 Task: Write and save a response "The best project I ever worked on was developing a comprehensive employee training guide for a start-up company".
Action: Mouse moved to (511, 58)
Screenshot: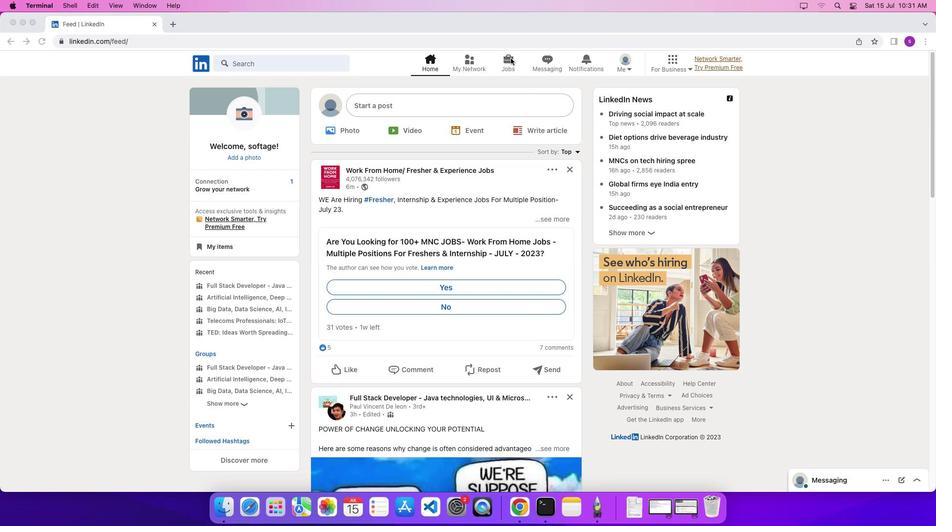 
Action: Mouse pressed left at (511, 58)
Screenshot: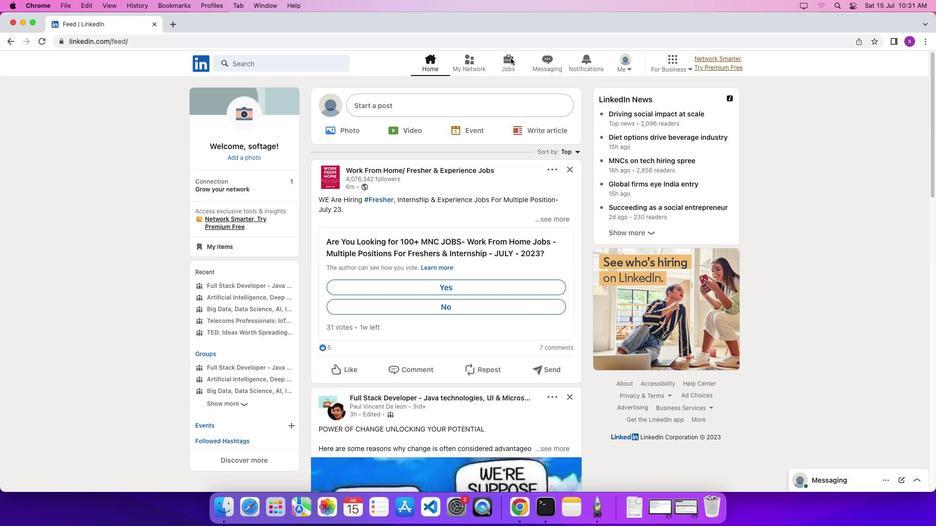 
Action: Mouse pressed left at (511, 58)
Screenshot: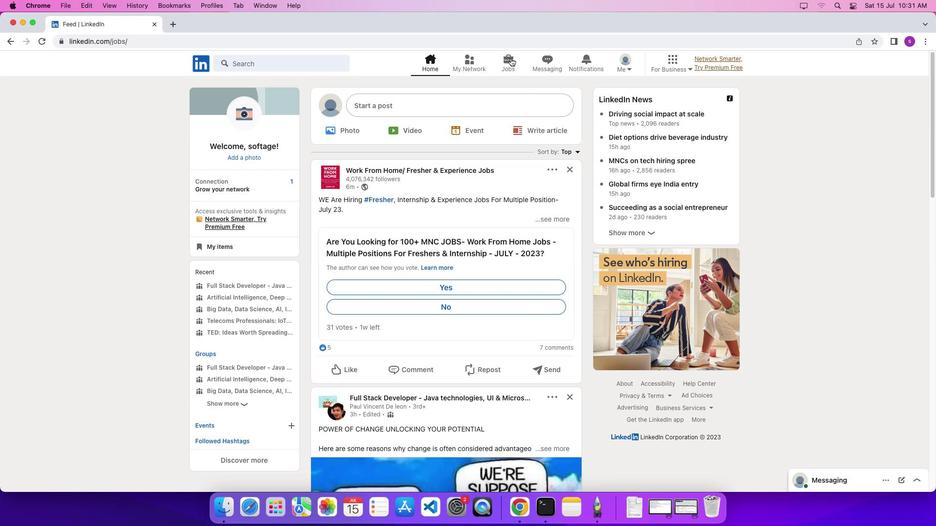
Action: Mouse moved to (223, 177)
Screenshot: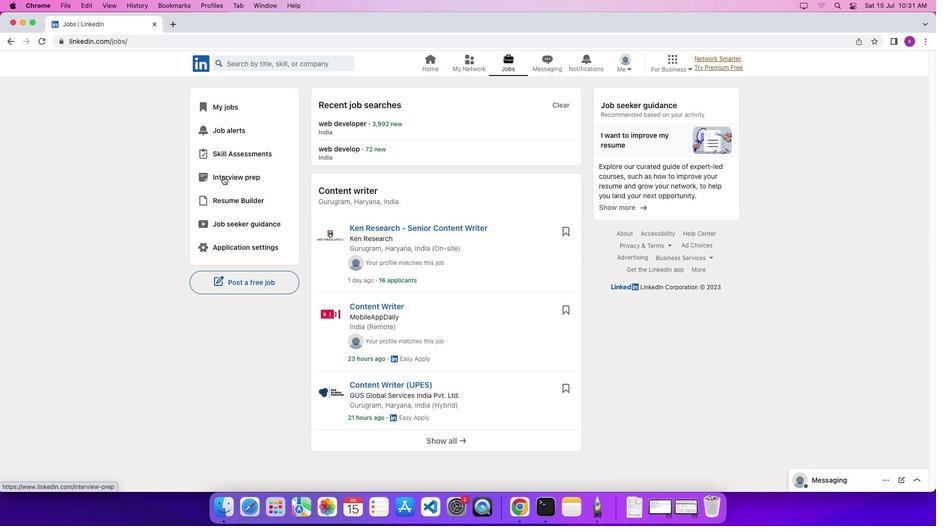 
Action: Mouse pressed left at (223, 177)
Screenshot: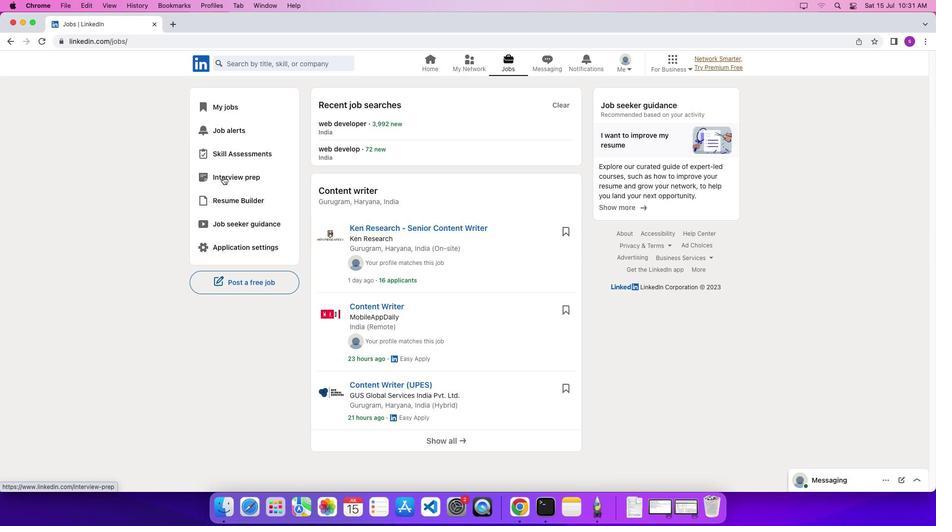 
Action: Mouse moved to (320, 108)
Screenshot: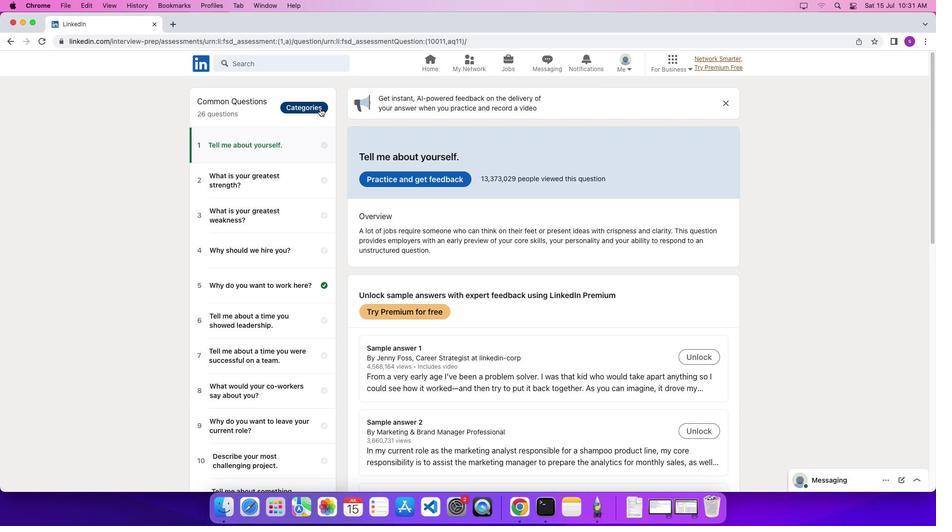
Action: Mouse pressed left at (320, 108)
Screenshot: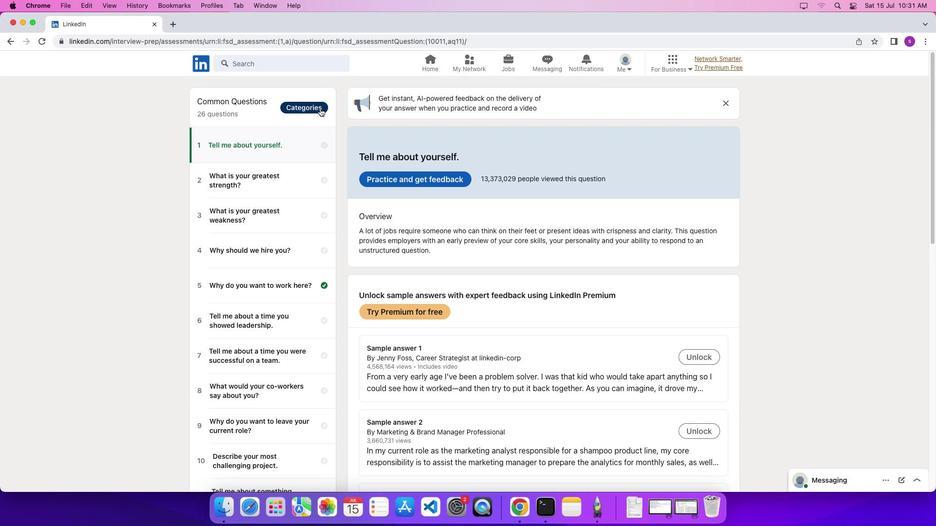 
Action: Mouse moved to (249, 394)
Screenshot: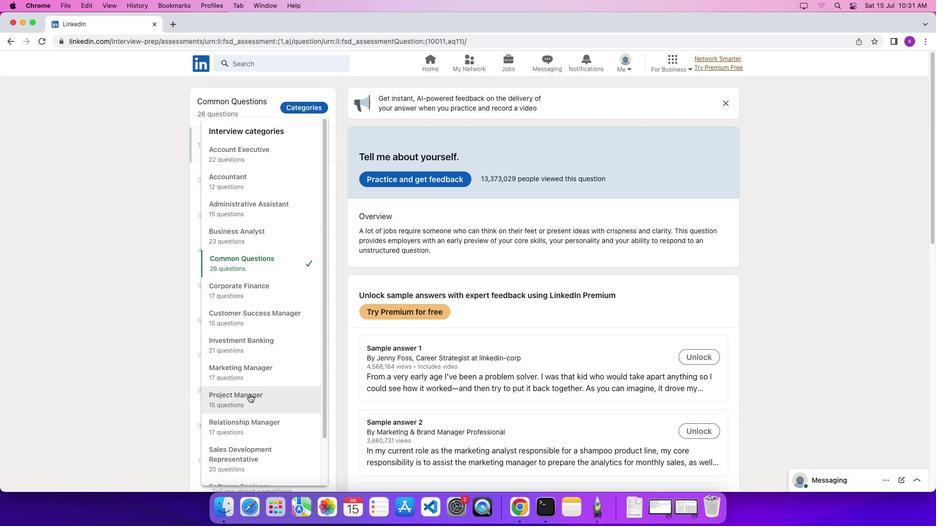 
Action: Mouse pressed left at (249, 394)
Screenshot: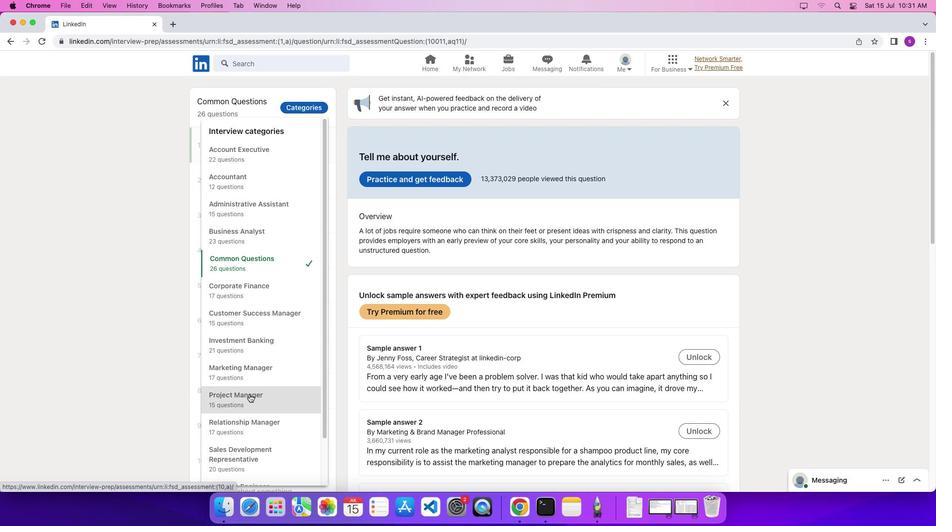 
Action: Mouse moved to (257, 368)
Screenshot: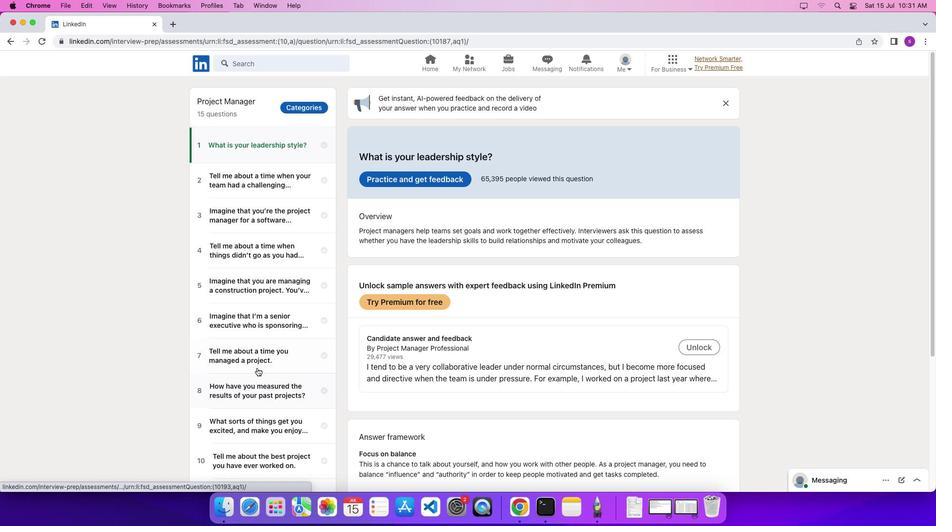 
Action: Mouse scrolled (257, 368) with delta (0, 0)
Screenshot: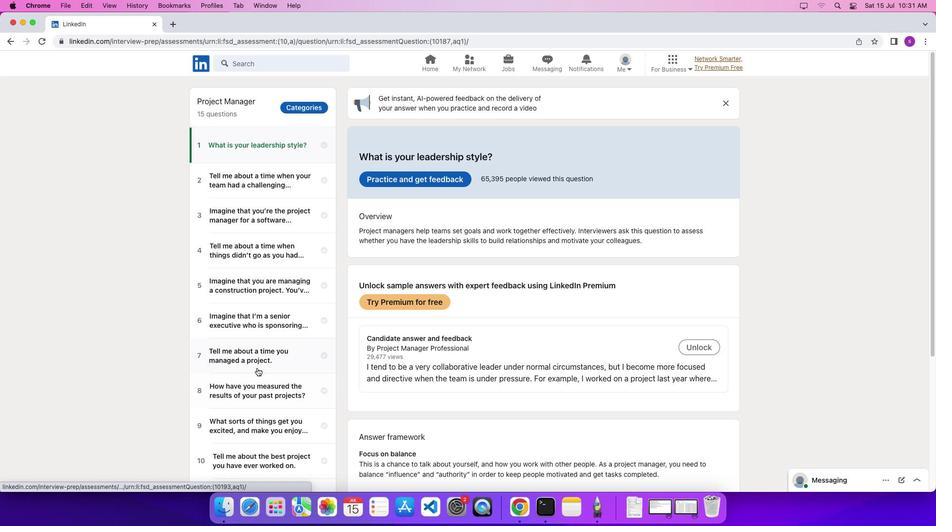 
Action: Mouse scrolled (257, 368) with delta (0, 0)
Screenshot: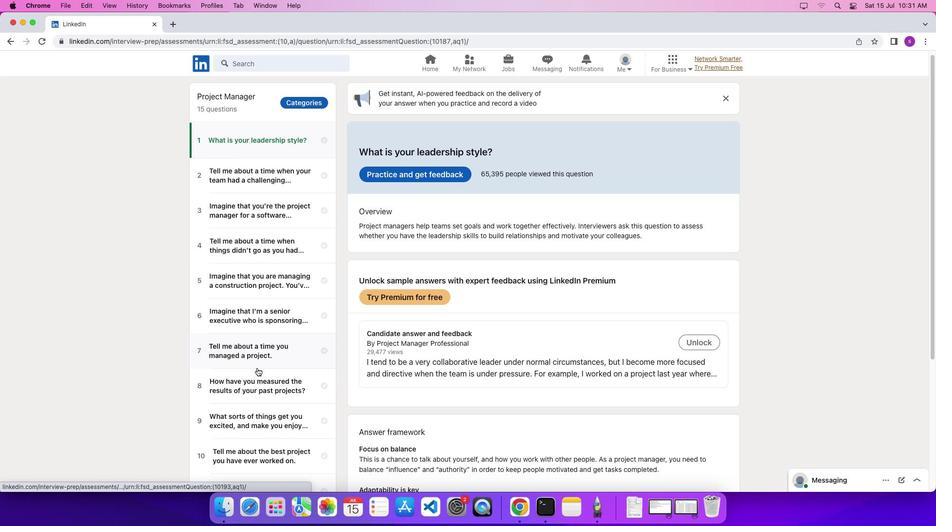 
Action: Mouse scrolled (257, 368) with delta (0, 0)
Screenshot: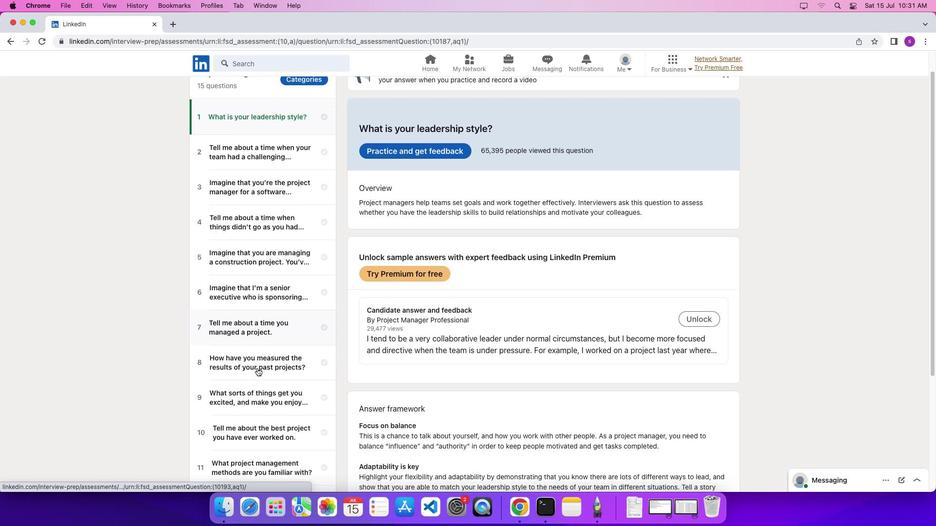 
Action: Mouse moved to (252, 390)
Screenshot: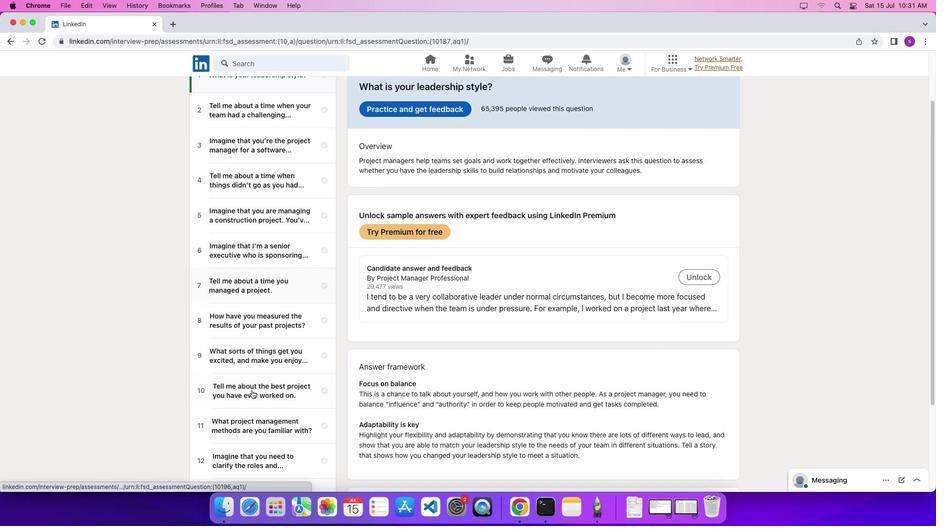 
Action: Mouse pressed left at (252, 390)
Screenshot: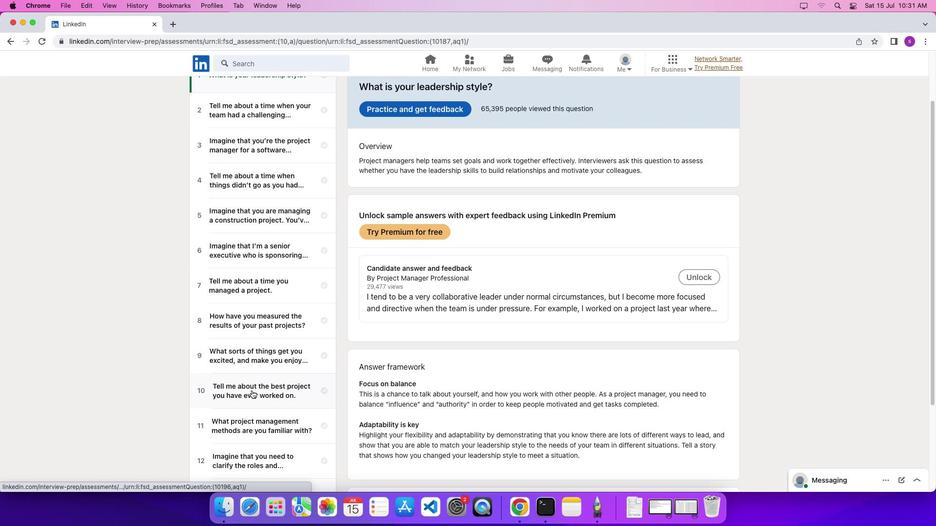 
Action: Mouse moved to (432, 177)
Screenshot: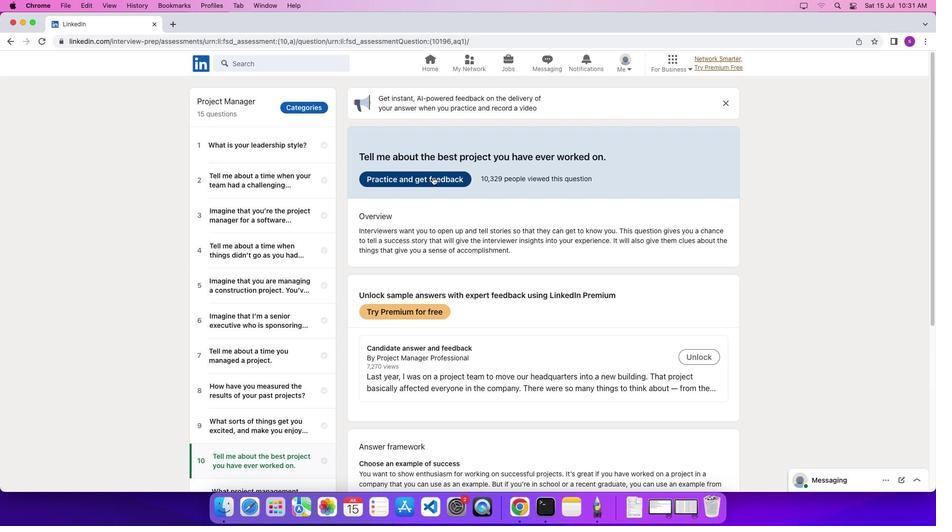 
Action: Mouse pressed left at (432, 177)
Screenshot: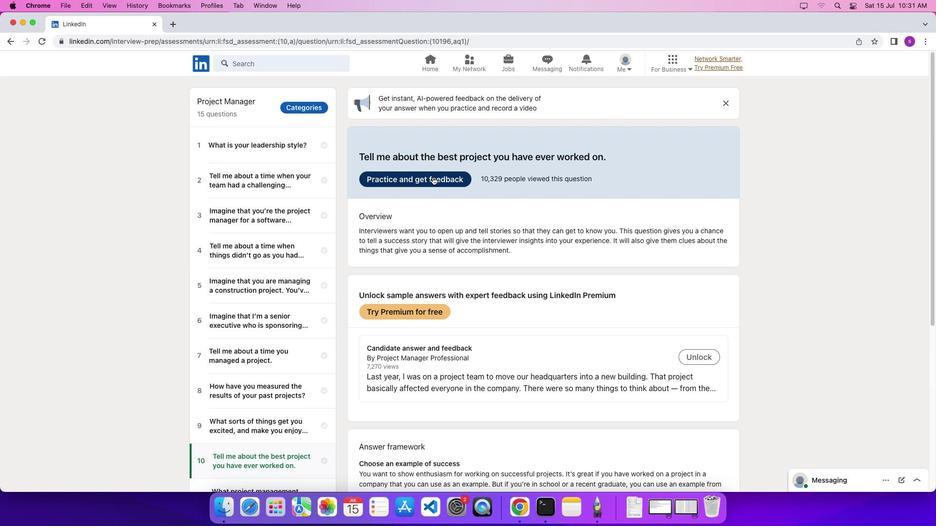 
Action: Mouse moved to (444, 294)
Screenshot: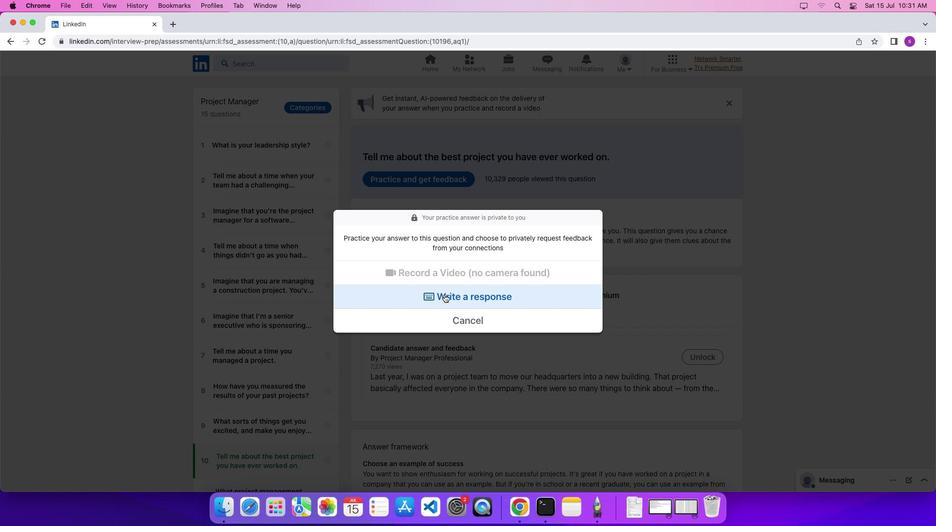 
Action: Mouse pressed left at (444, 294)
Screenshot: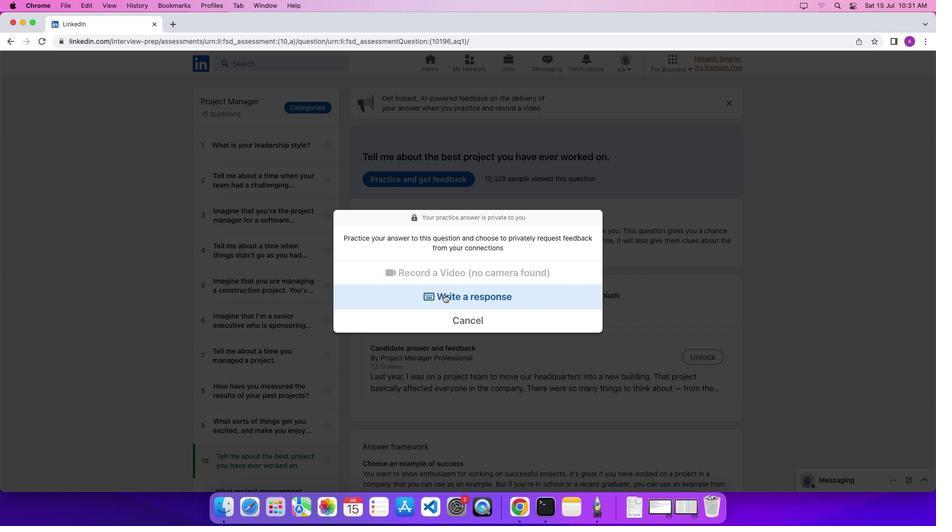 
Action: Mouse moved to (442, 262)
Screenshot: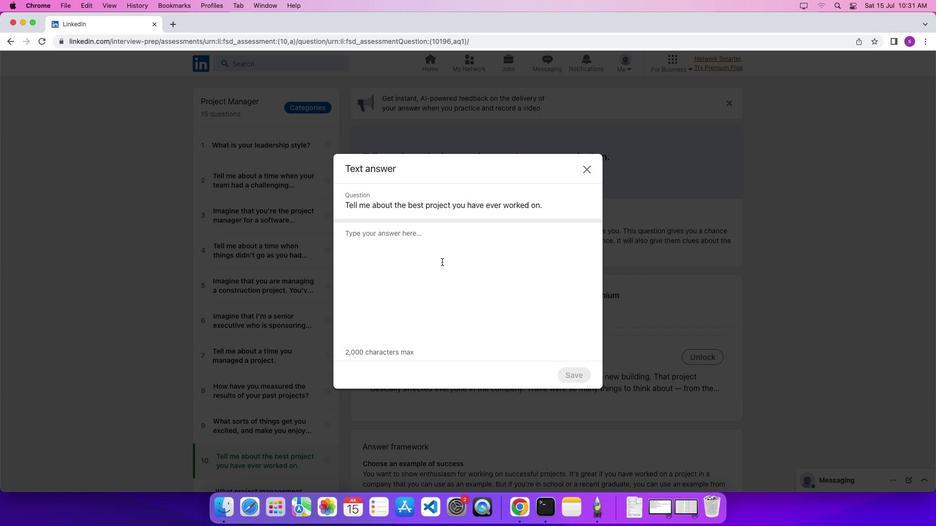 
Action: Mouse pressed left at (442, 262)
Screenshot: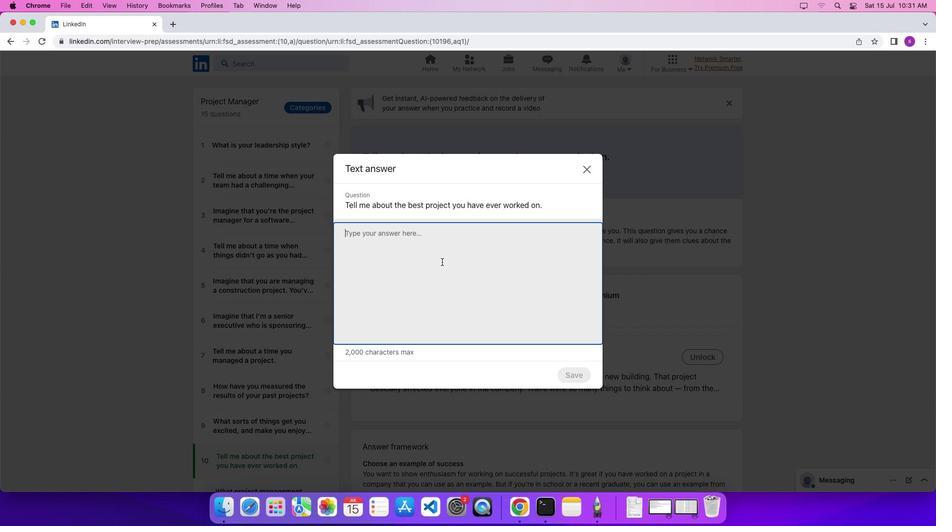
Action: Mouse moved to (644, 437)
Screenshot: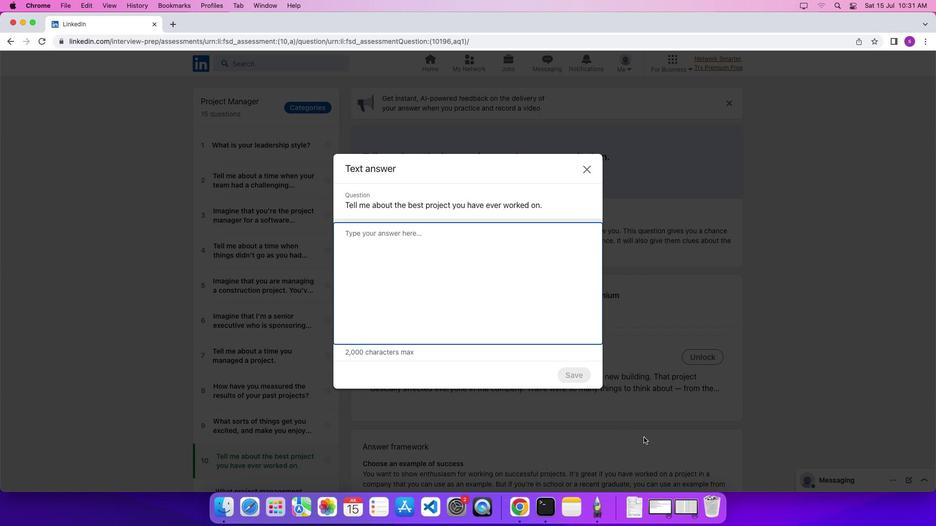 
Action: Key pressed Key.shift'T''h''e'Key.space'b''e''s''t'Key.space'p''r''o''j''e''c''t'Key.spaceKey.shift'I'Key.space'e''v''e''r'Key.space'w''o''r''k''e''d'Key.space'o''n'Key.space'w''a''s'Key.space'd''e''v''e''l''o''p''i''n''g'Key.space'a'Key.space'c''o''m''p''r''e''h''e''n''s''i''v''e'Key.space'e''m''p''l''o''y''e''e'Key.space't''r''a''i''n''i''n''g'Key.space'g''u''i''d''e'Key.space'f''o''r'Key.space'a'Key.space's''t''a''r''t''-''u''p'Key.space'c''o''m''p''a''n''y''.'
Screenshot: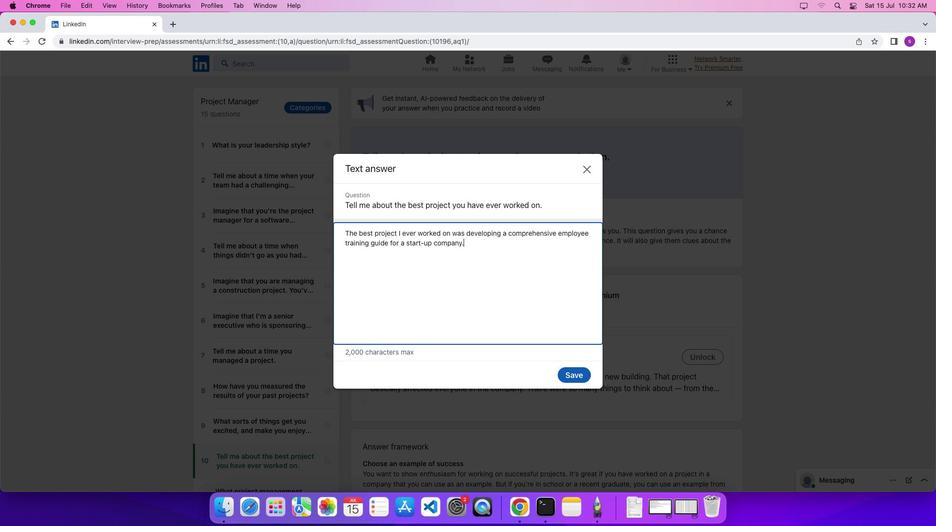 
Action: Mouse moved to (585, 375)
Screenshot: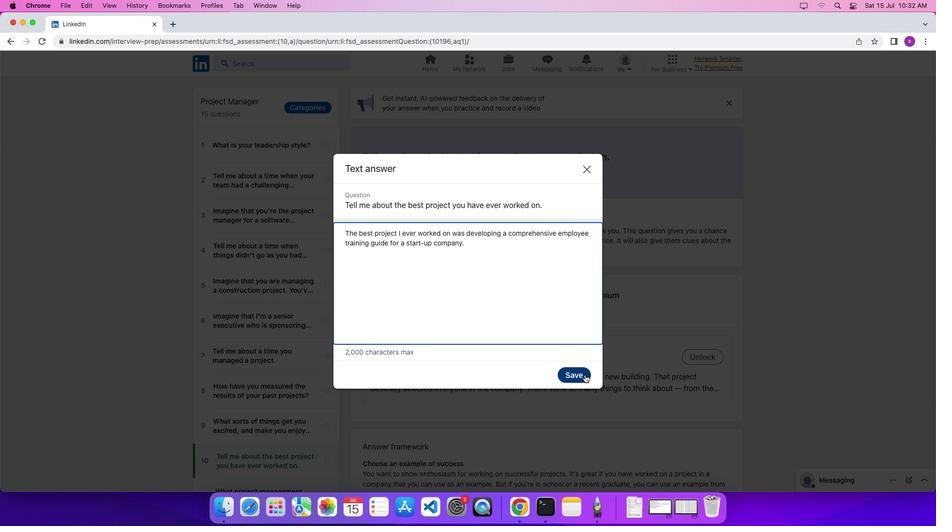 
Action: Mouse pressed left at (585, 375)
Screenshot: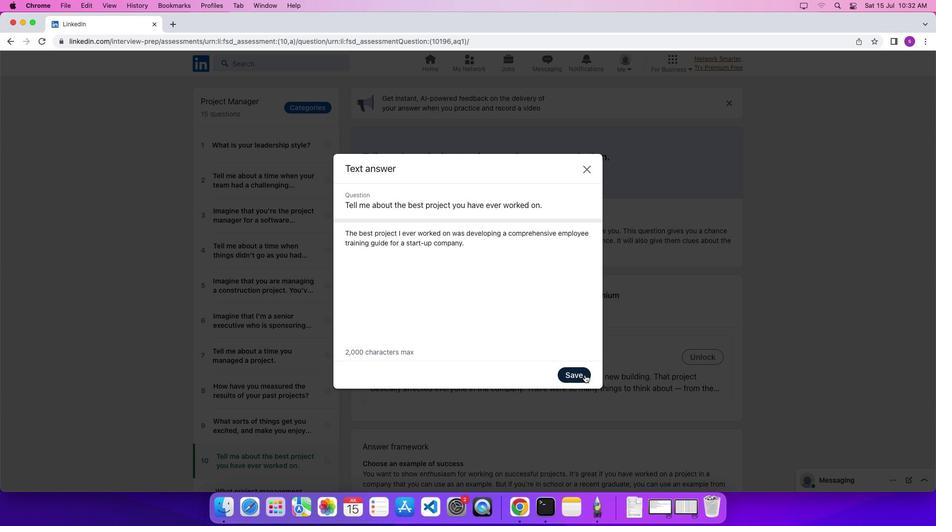 
Action: Mouse moved to (586, 375)
Screenshot: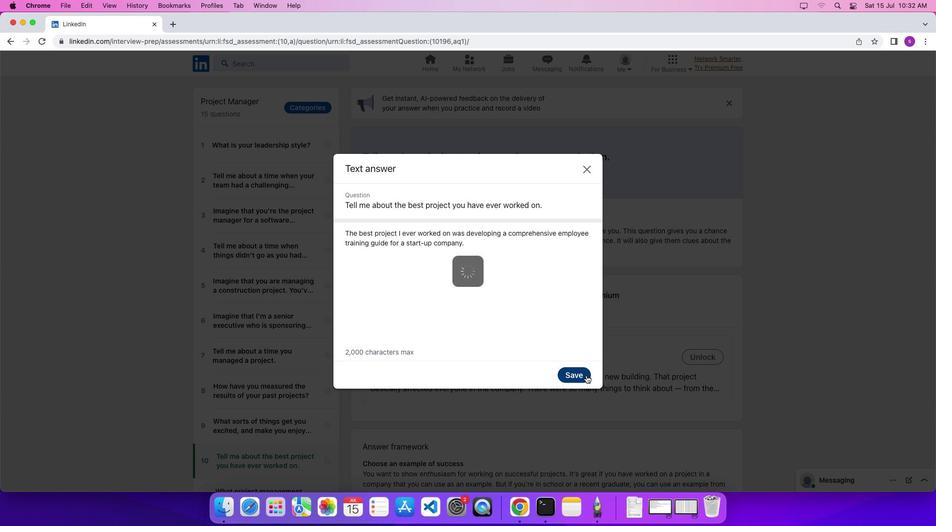 
